 Task: In the  document mortgage Insert page numer 'on bottom of the page' change page color to  'Grey'Apply Page border, setting:  Shadow Style: three thin lines; Color: 'Black;' Width: 3/4 pt
Action: Mouse moved to (97, 22)
Screenshot: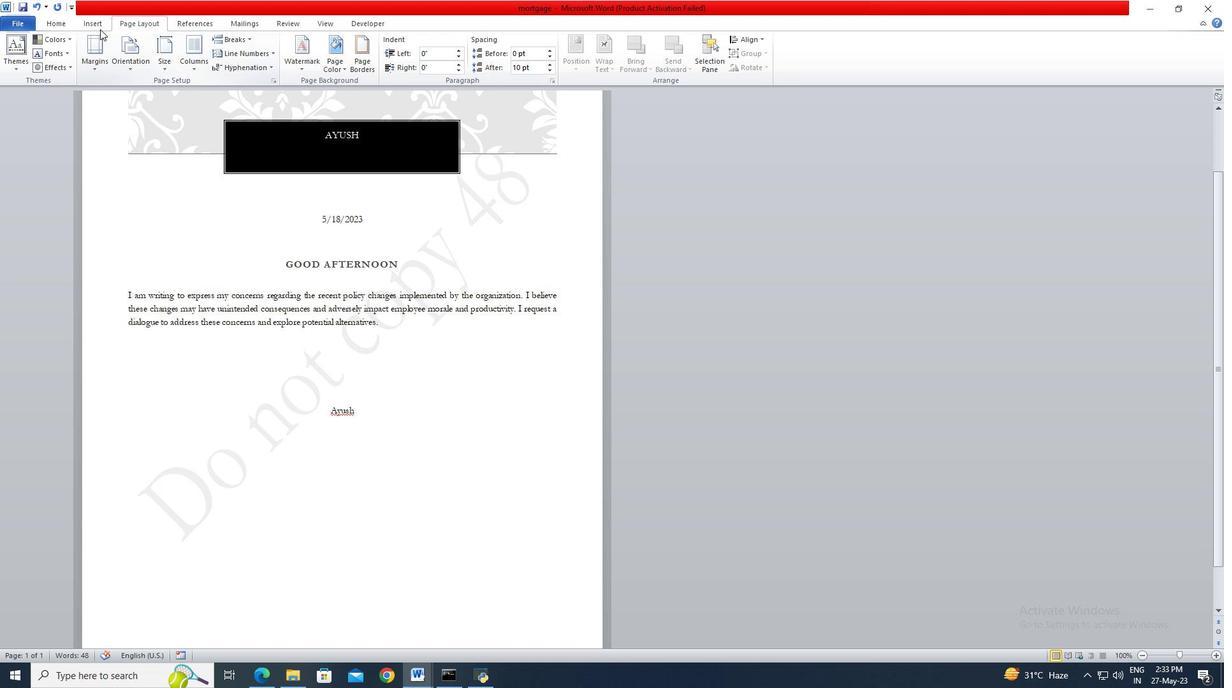 
Action: Mouse pressed left at (97, 22)
Screenshot: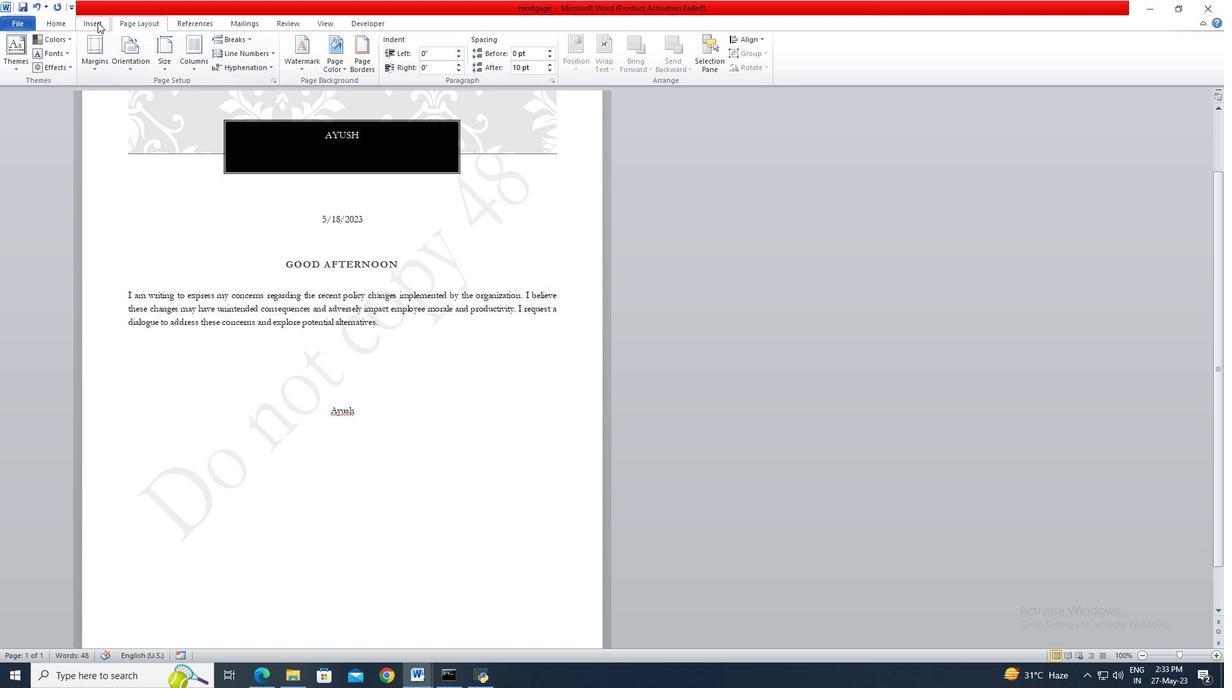
Action: Mouse moved to (498, 63)
Screenshot: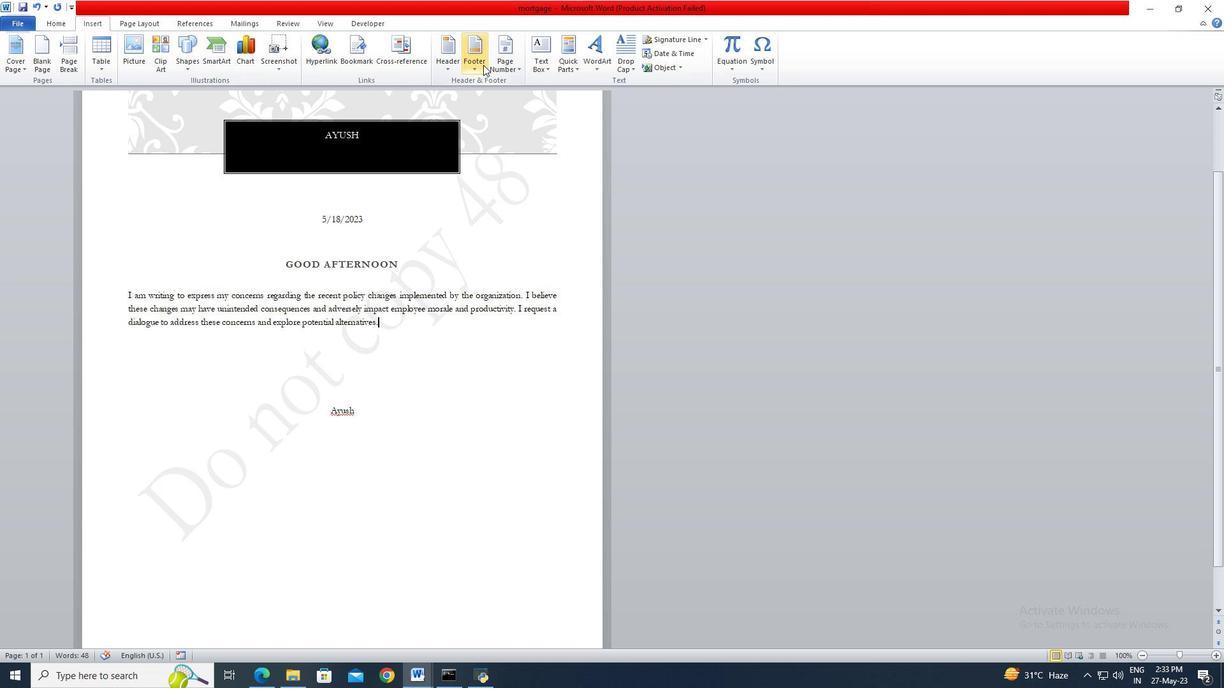 
Action: Mouse pressed left at (498, 63)
Screenshot: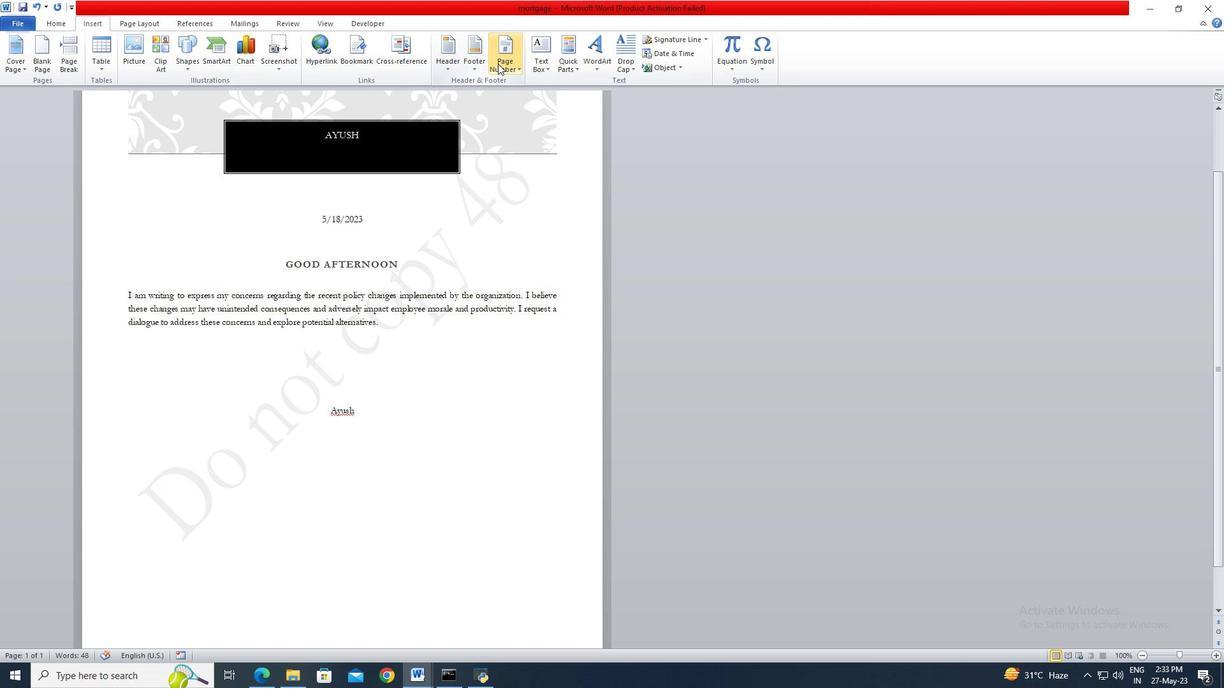 
Action: Mouse moved to (635, 126)
Screenshot: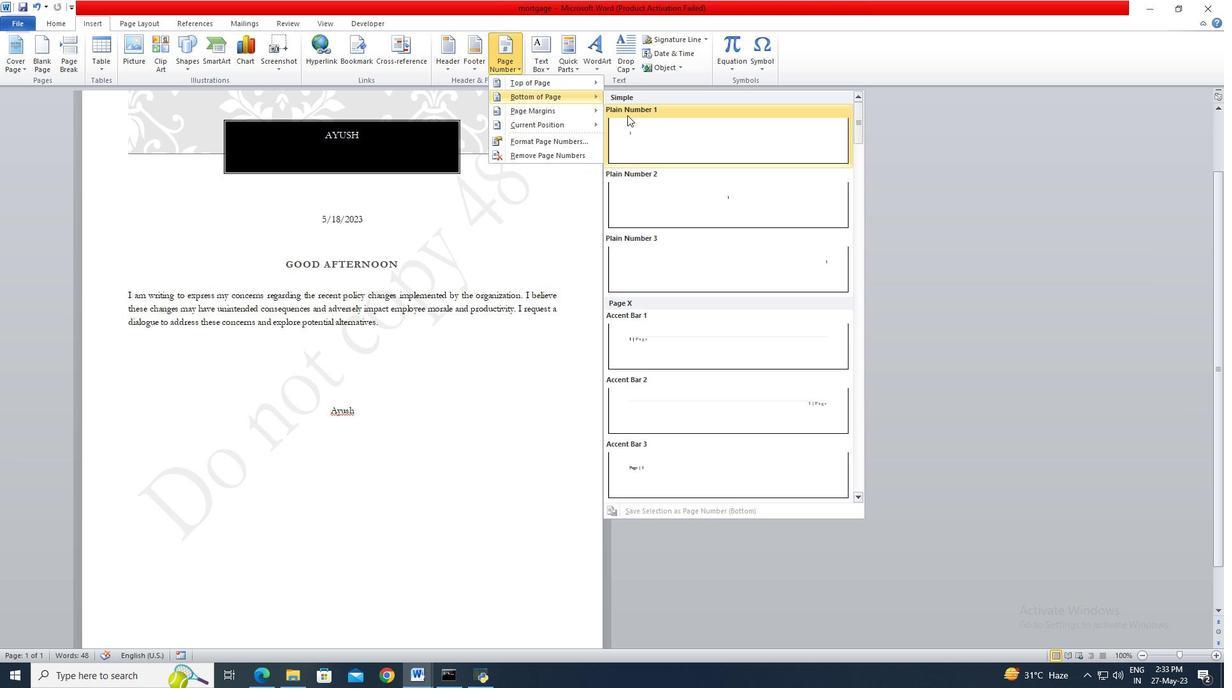 
Action: Mouse pressed left at (635, 126)
Screenshot: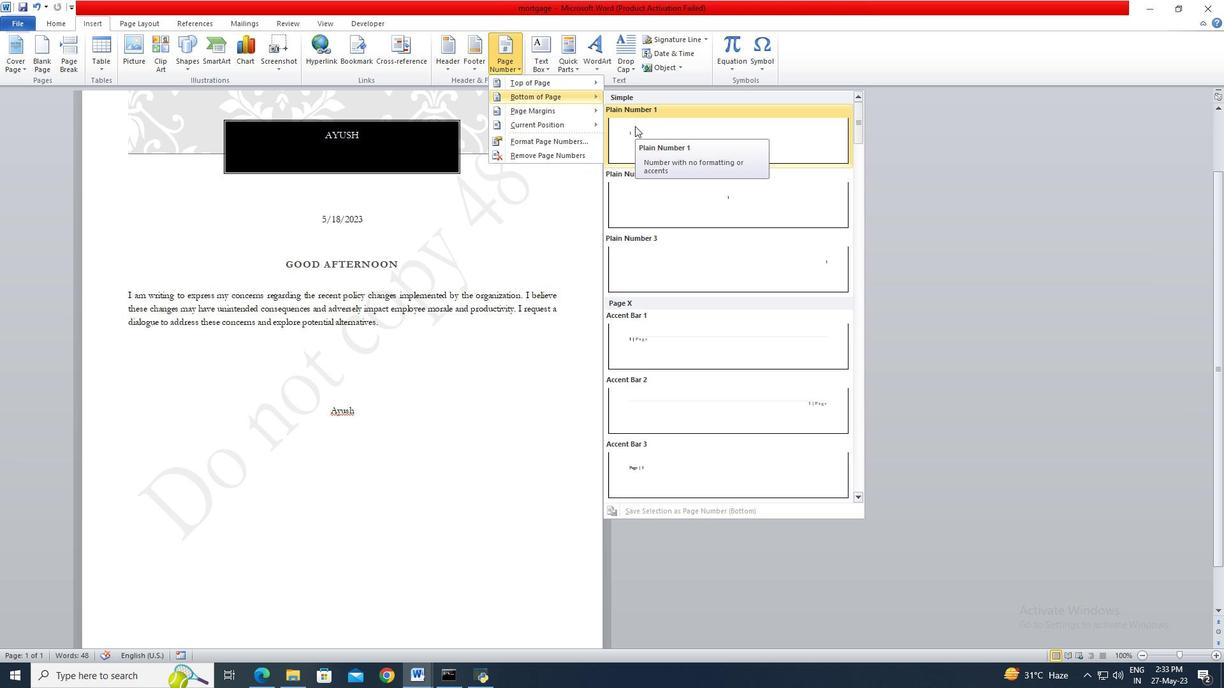 
Action: Mouse moved to (163, 23)
Screenshot: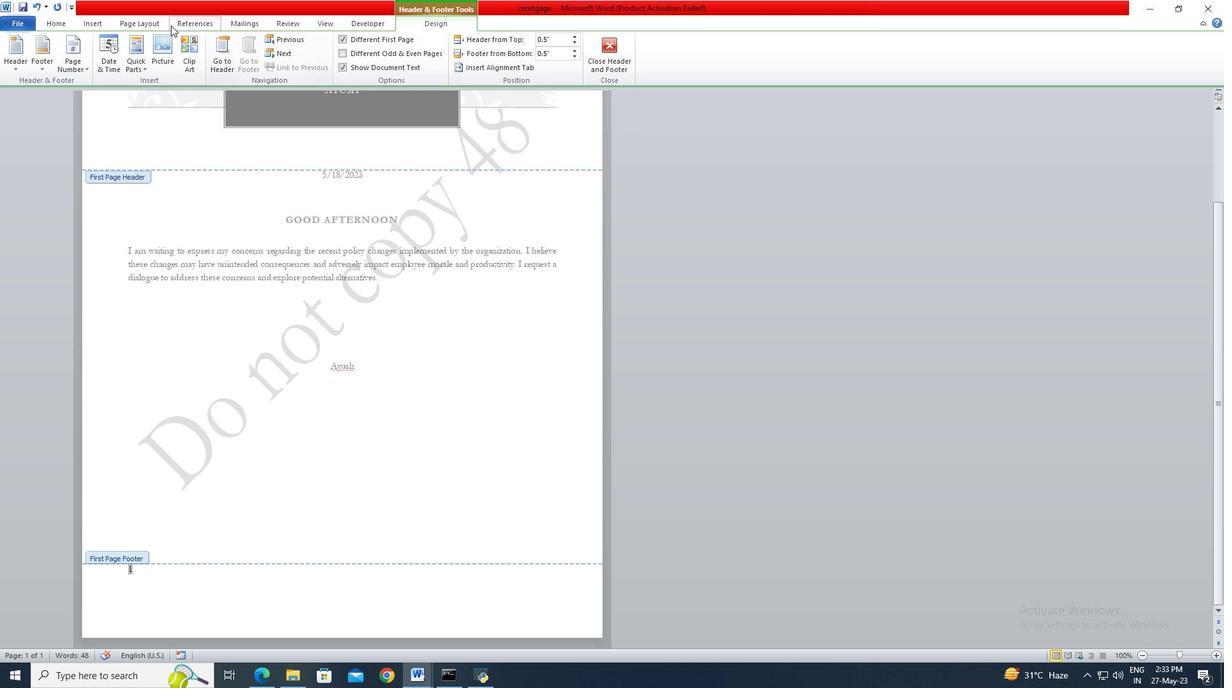 
Action: Mouse pressed left at (163, 23)
Screenshot: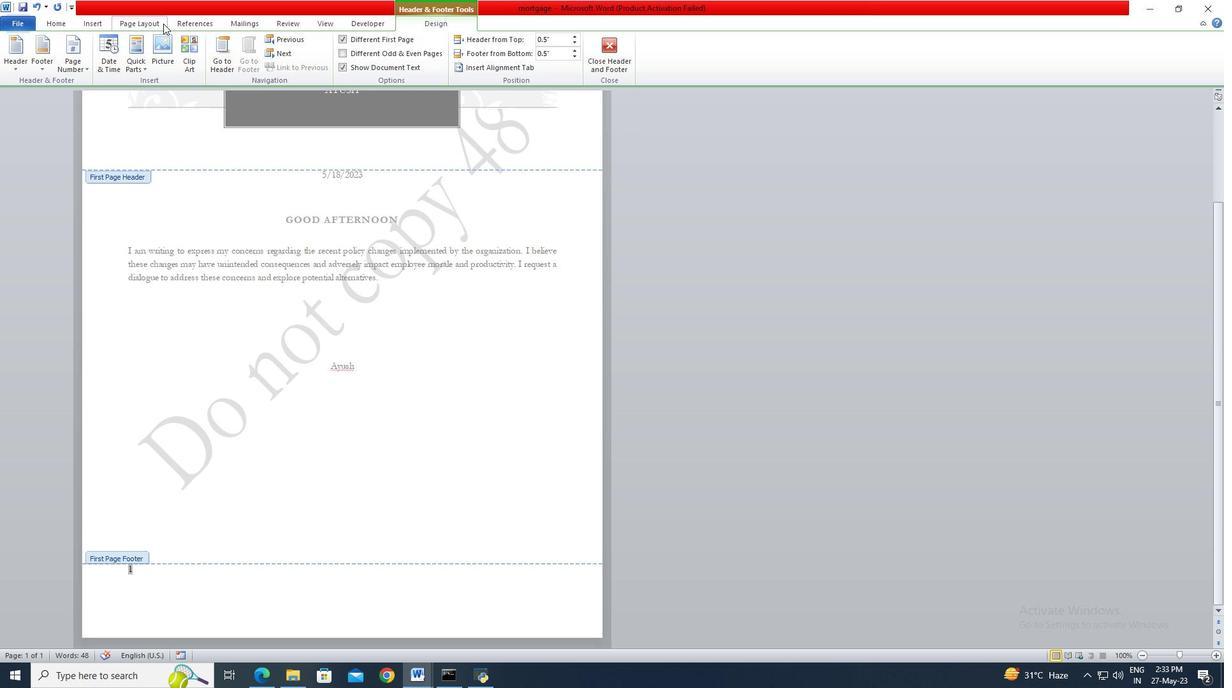 
Action: Mouse moved to (329, 70)
Screenshot: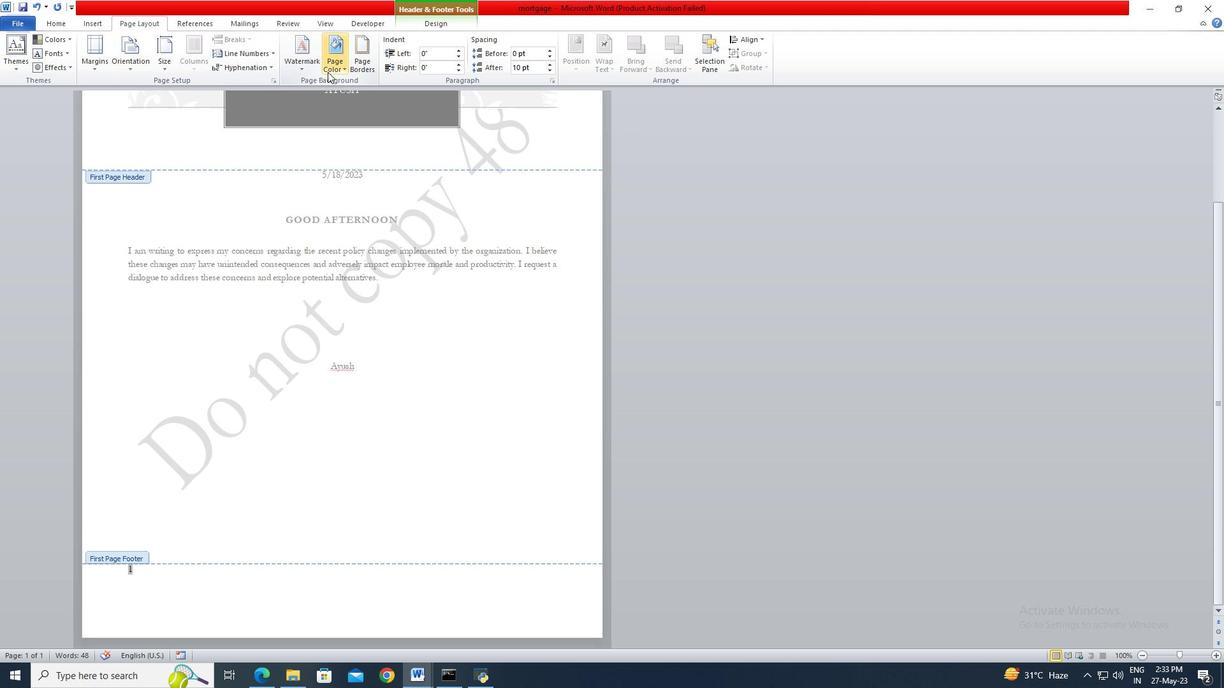 
Action: Mouse pressed left at (329, 70)
Screenshot: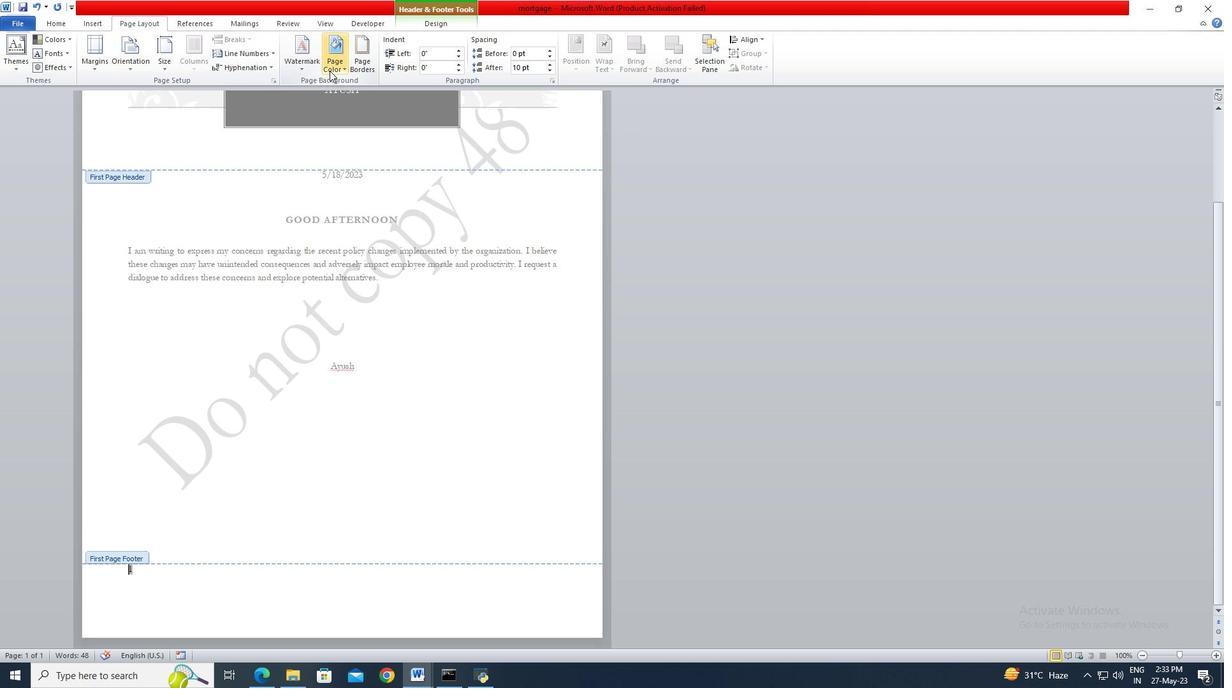 
Action: Mouse moved to (357, 121)
Screenshot: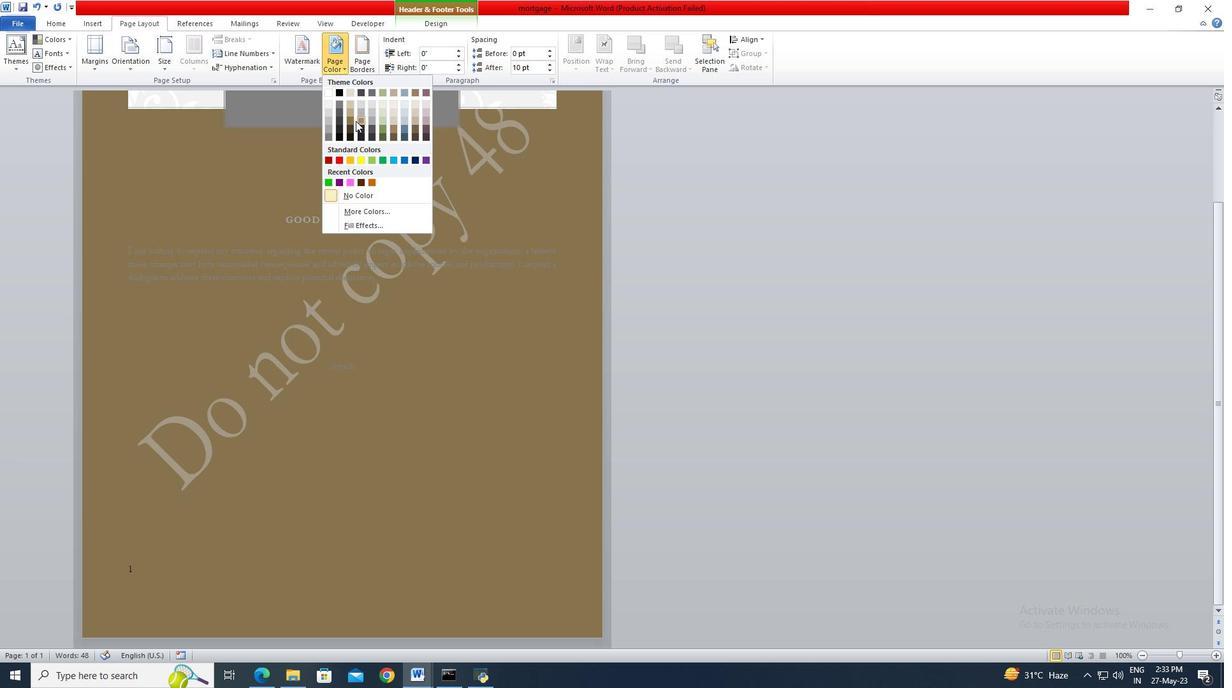 
Action: Mouse pressed left at (357, 121)
Screenshot: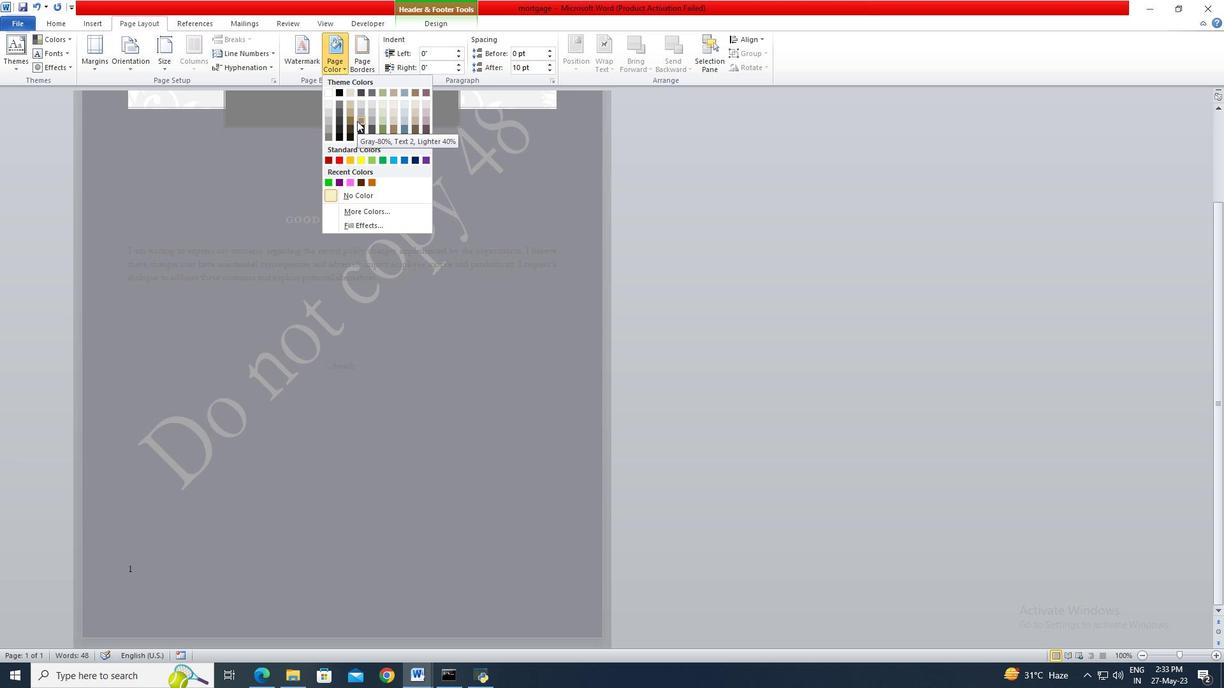 
Action: Mouse moved to (366, 71)
Screenshot: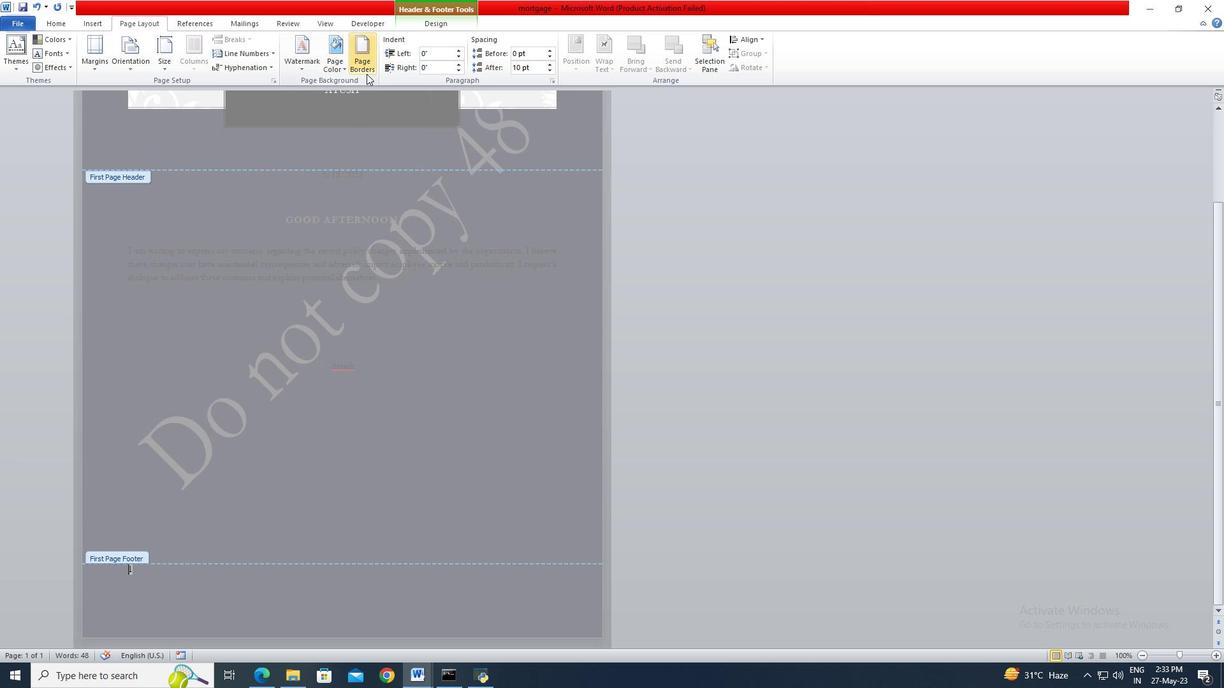 
Action: Mouse pressed left at (366, 71)
Screenshot: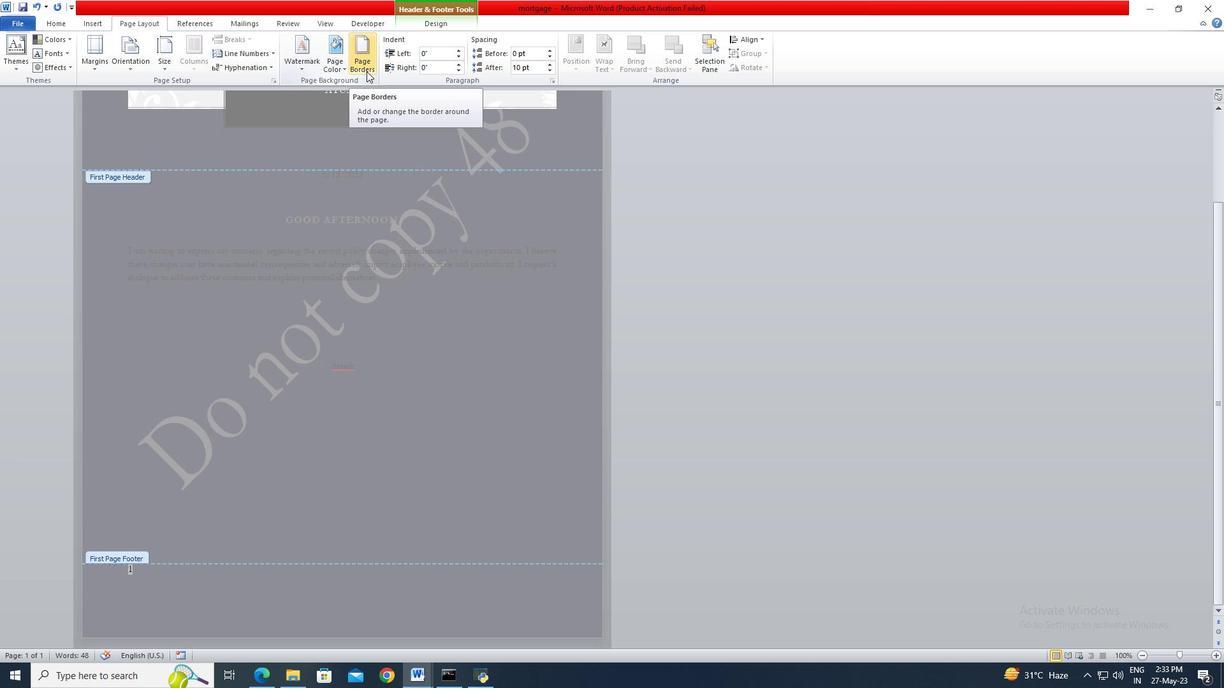 
Action: Mouse moved to (469, 315)
Screenshot: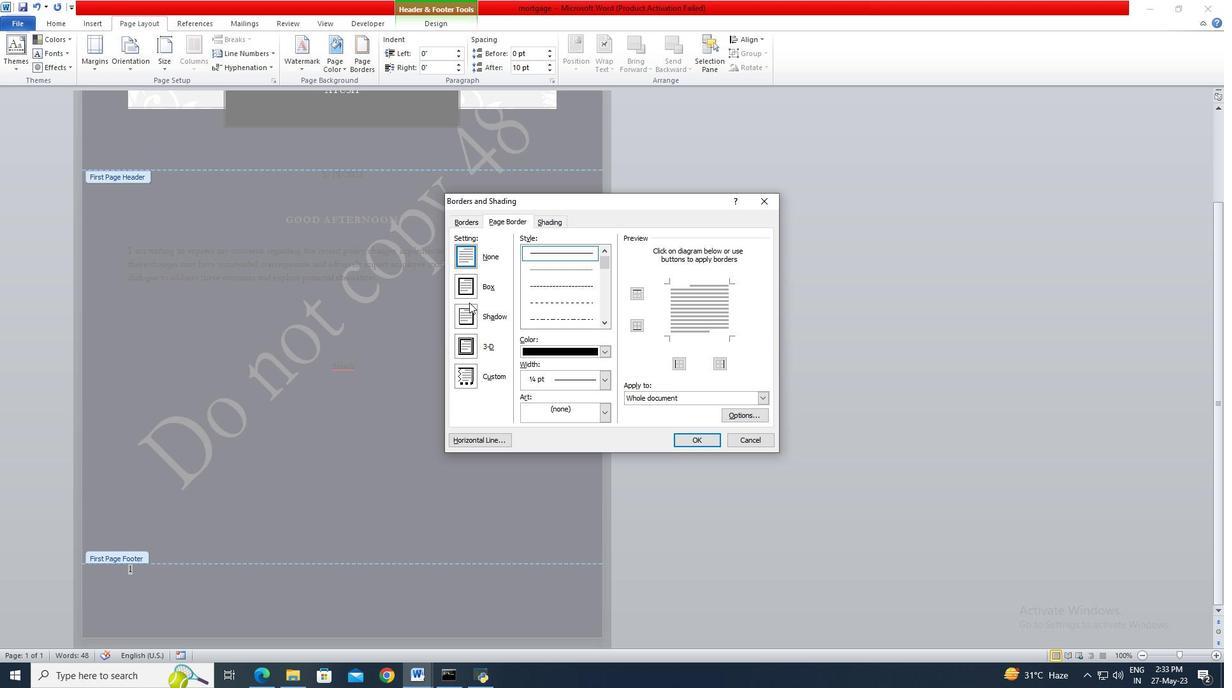
Action: Mouse pressed left at (469, 315)
Screenshot: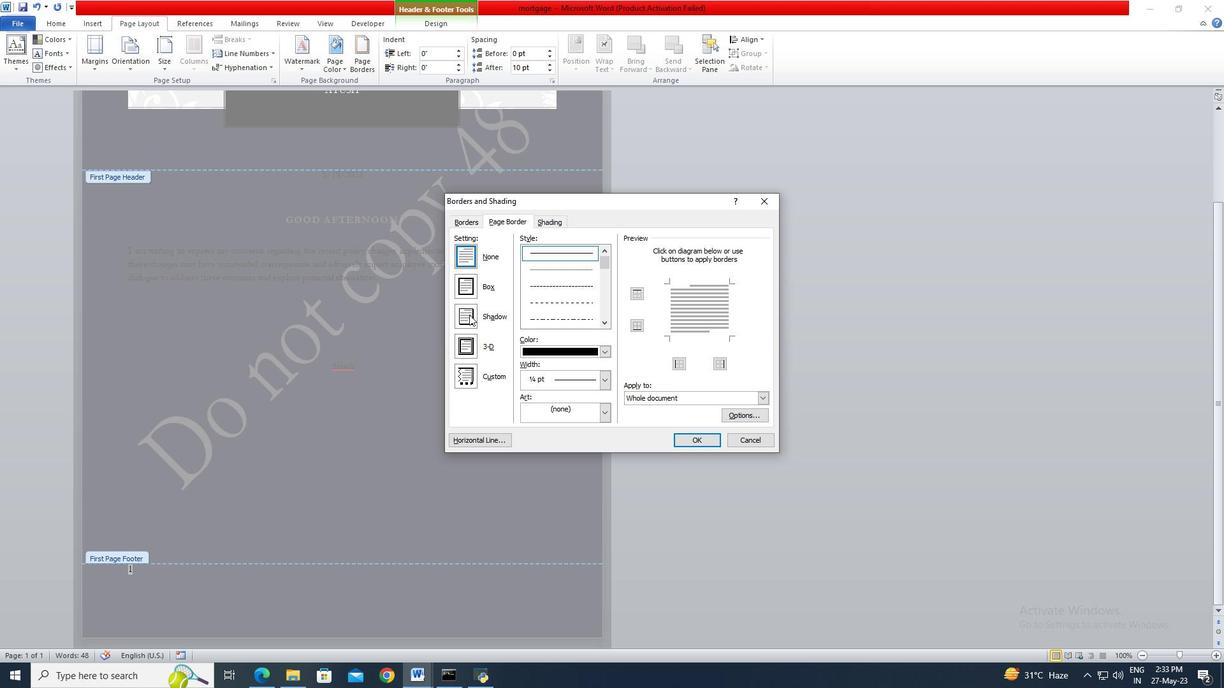 
Action: Mouse moved to (601, 322)
Screenshot: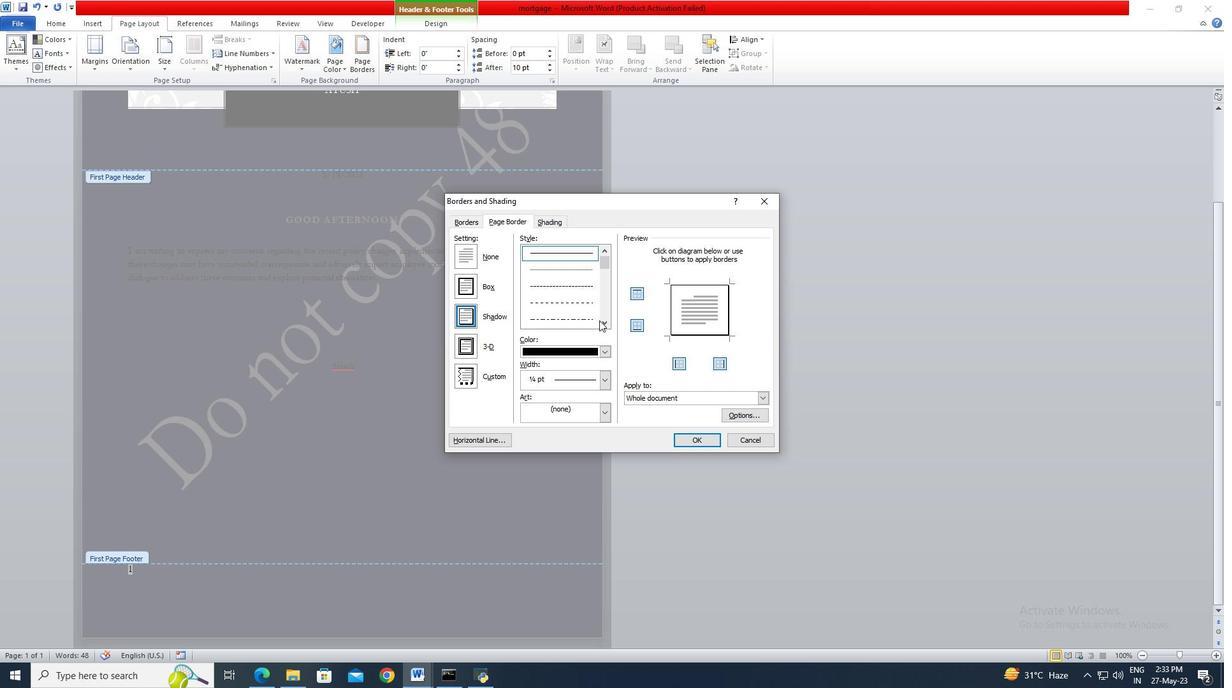 
Action: Mouse pressed left at (601, 322)
Screenshot: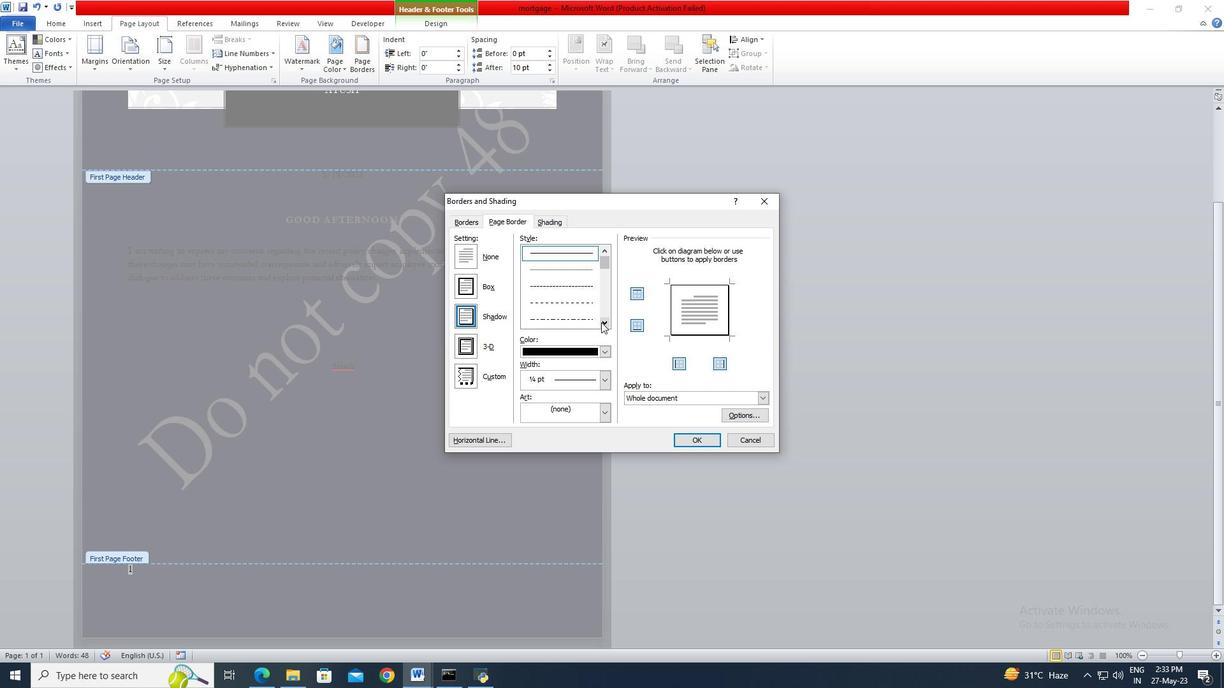 
Action: Mouse pressed left at (601, 322)
Screenshot: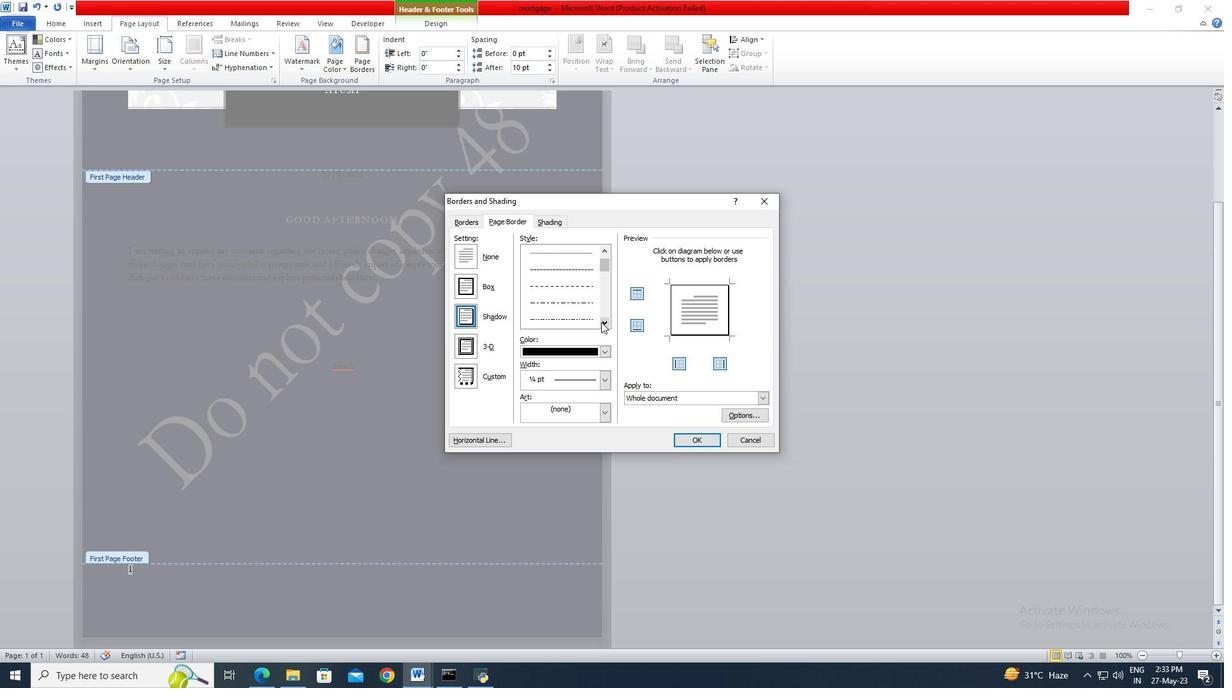 
Action: Mouse pressed left at (601, 322)
Screenshot: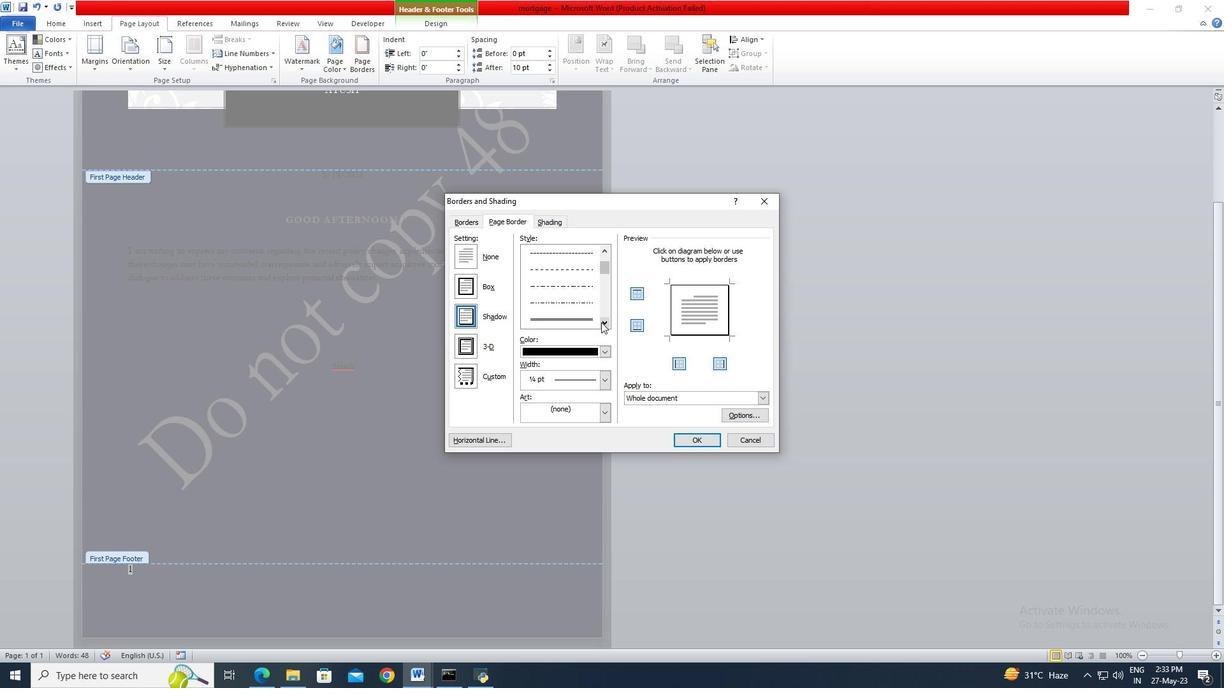 
Action: Mouse moved to (582, 318)
Screenshot: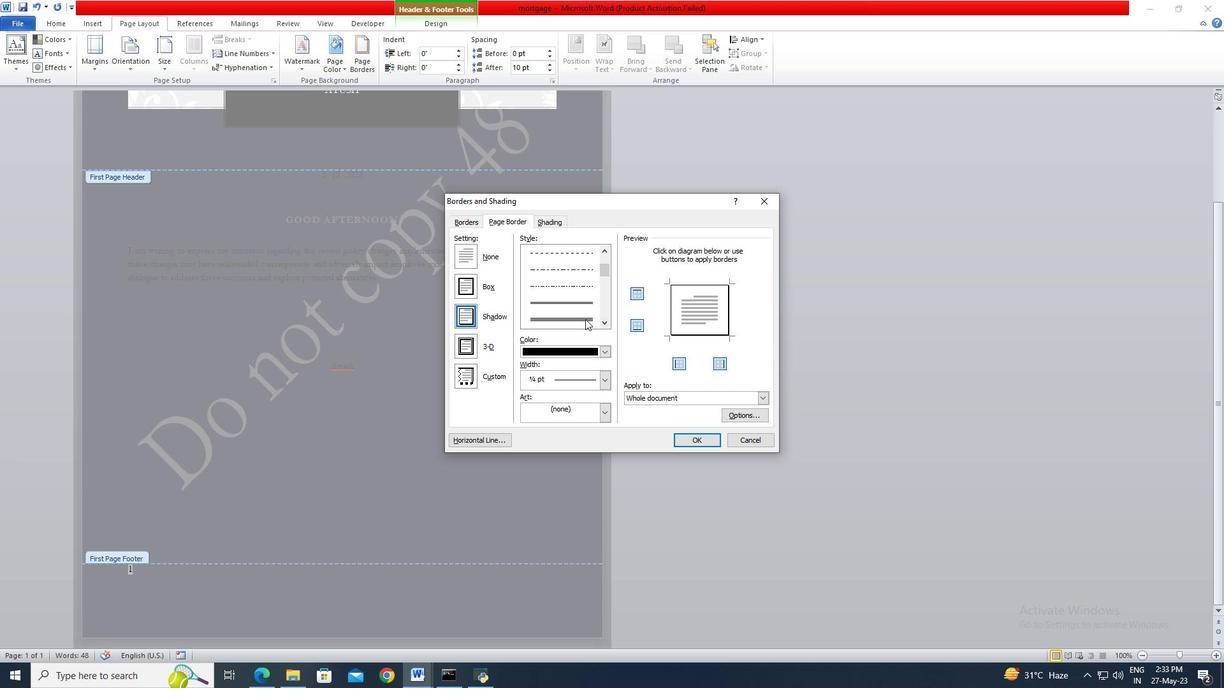 
Action: Mouse pressed left at (582, 318)
Screenshot: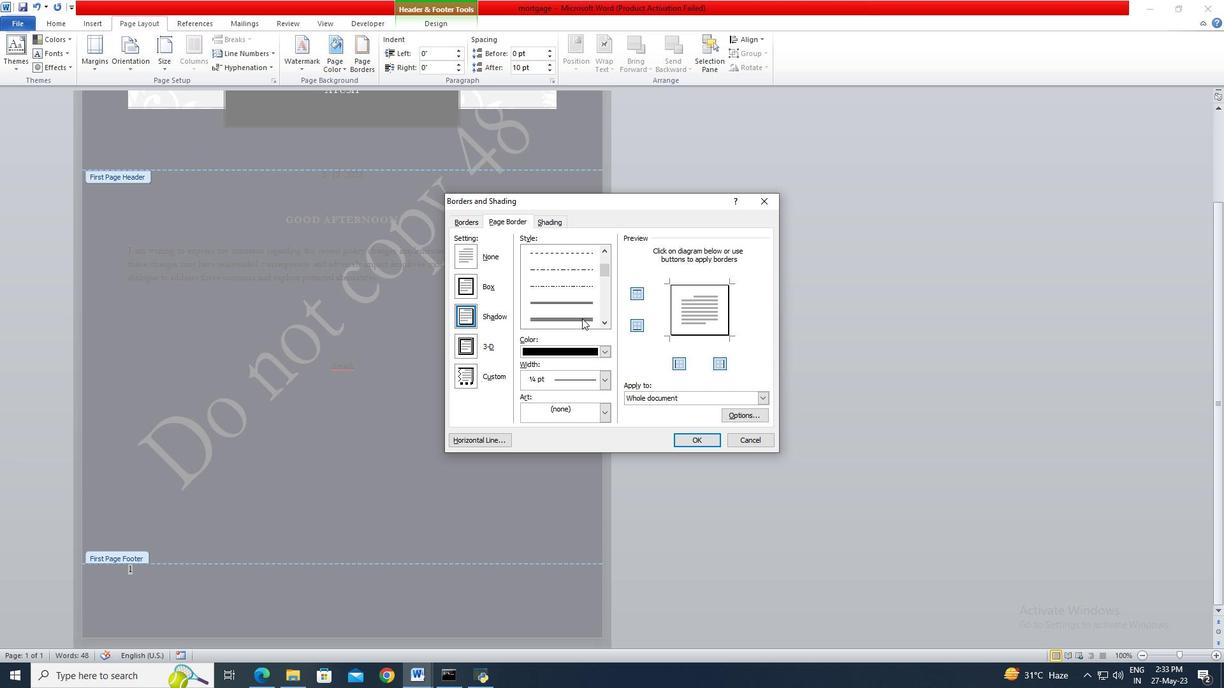 
Action: Mouse moved to (599, 352)
Screenshot: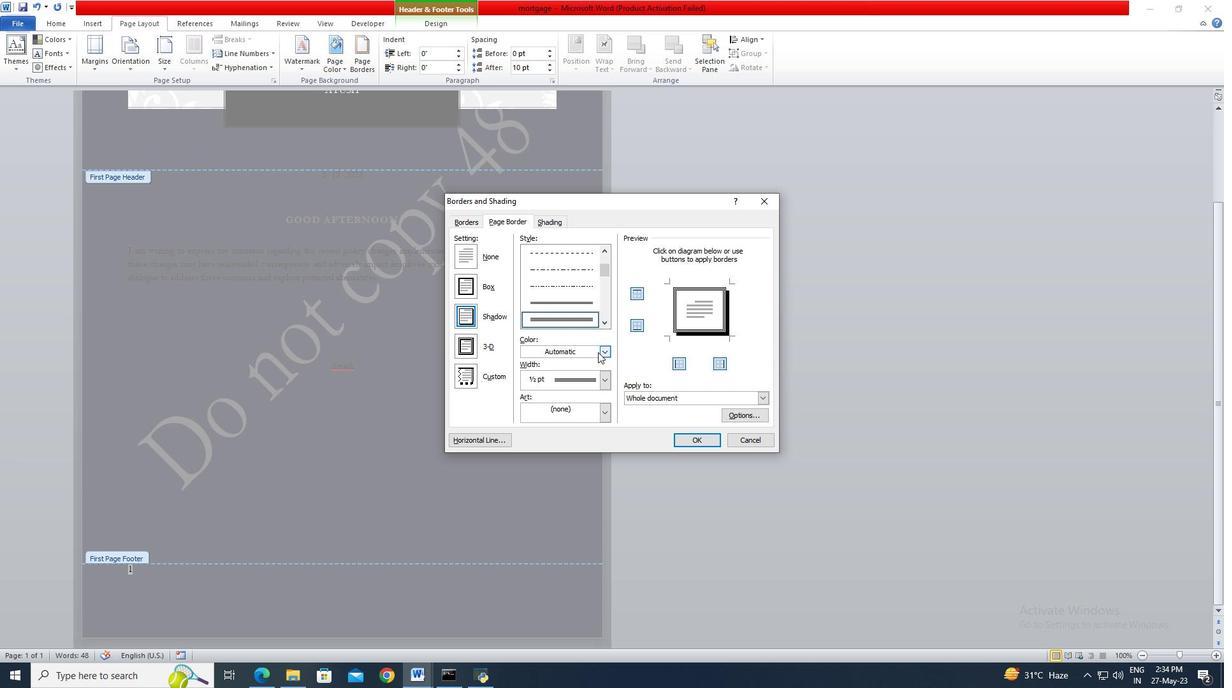 
Action: Mouse pressed left at (599, 352)
Screenshot: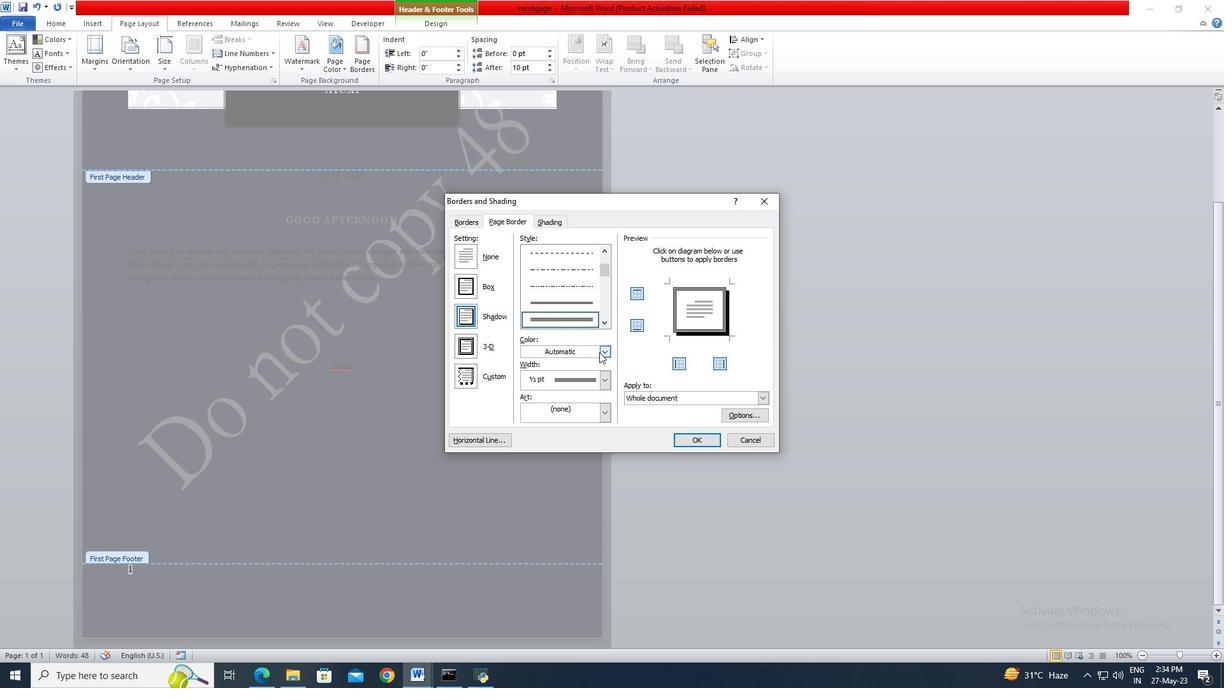 
Action: Mouse moved to (538, 389)
Screenshot: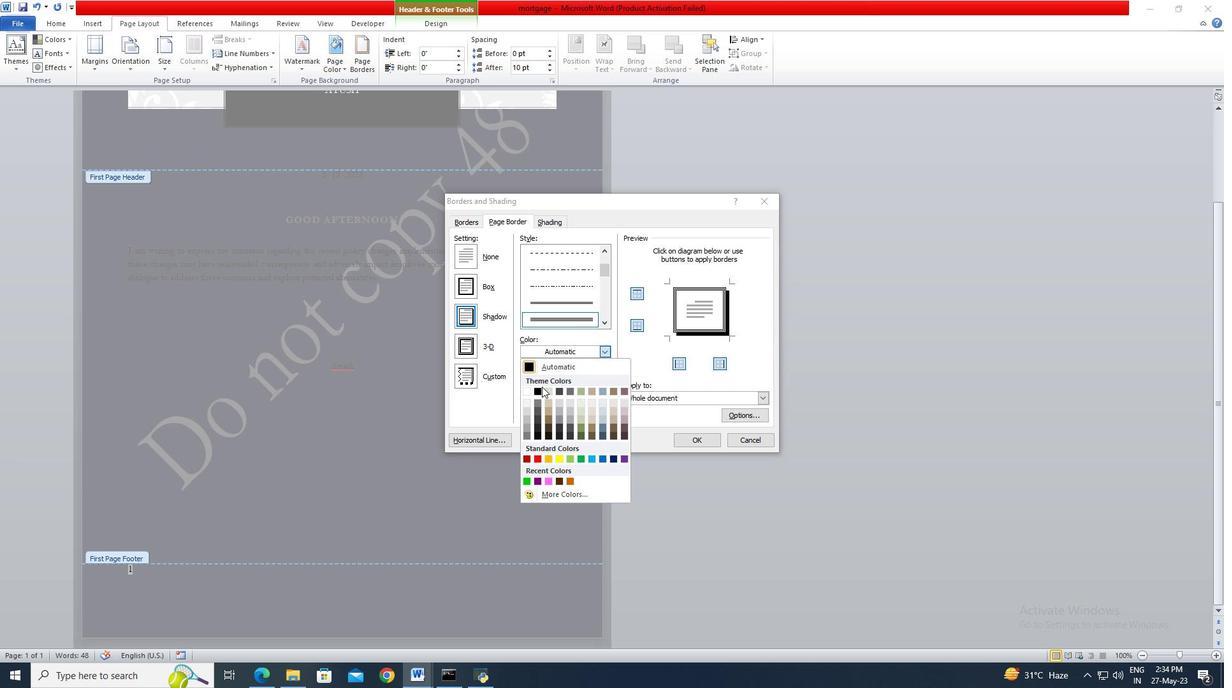 
Action: Mouse pressed left at (538, 389)
Screenshot: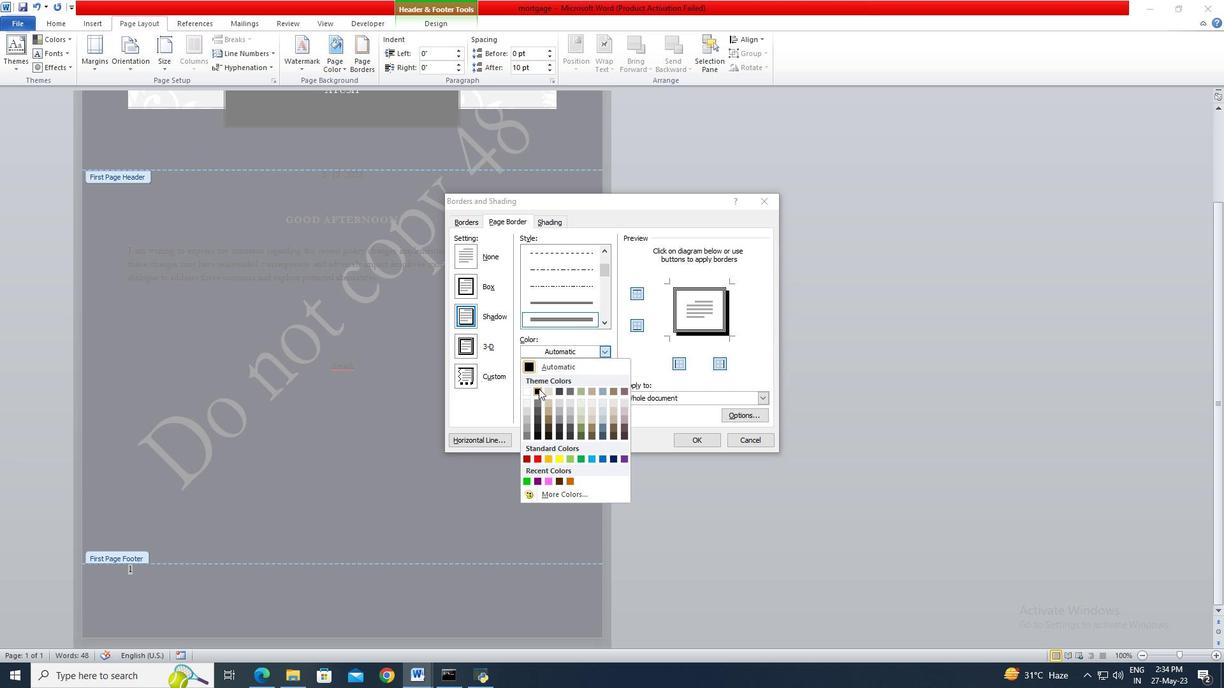 
Action: Mouse moved to (602, 378)
Screenshot: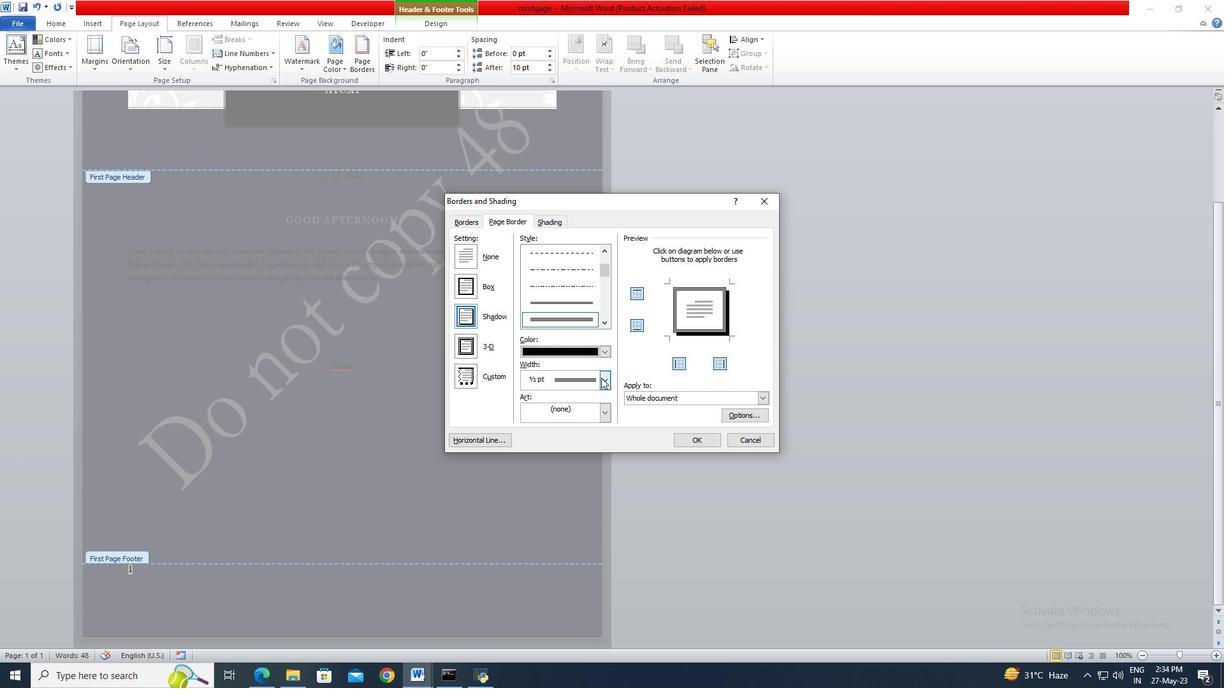 
Action: Mouse pressed left at (602, 378)
Screenshot: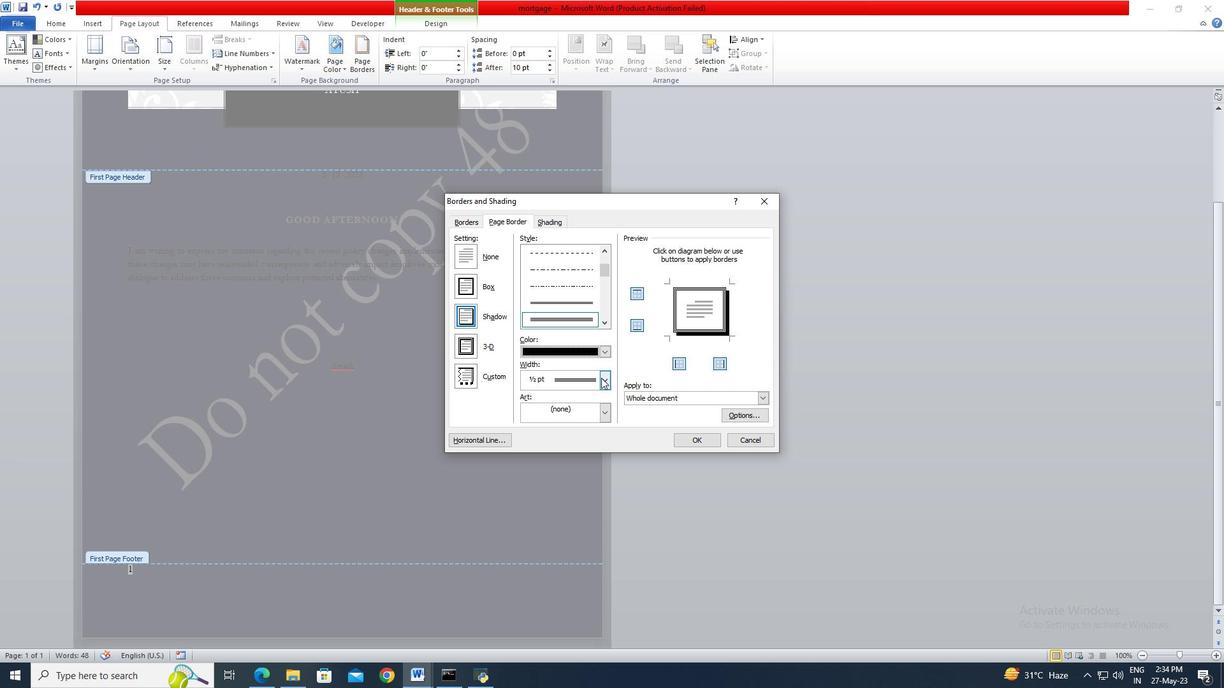 
Action: Mouse moved to (590, 424)
Screenshot: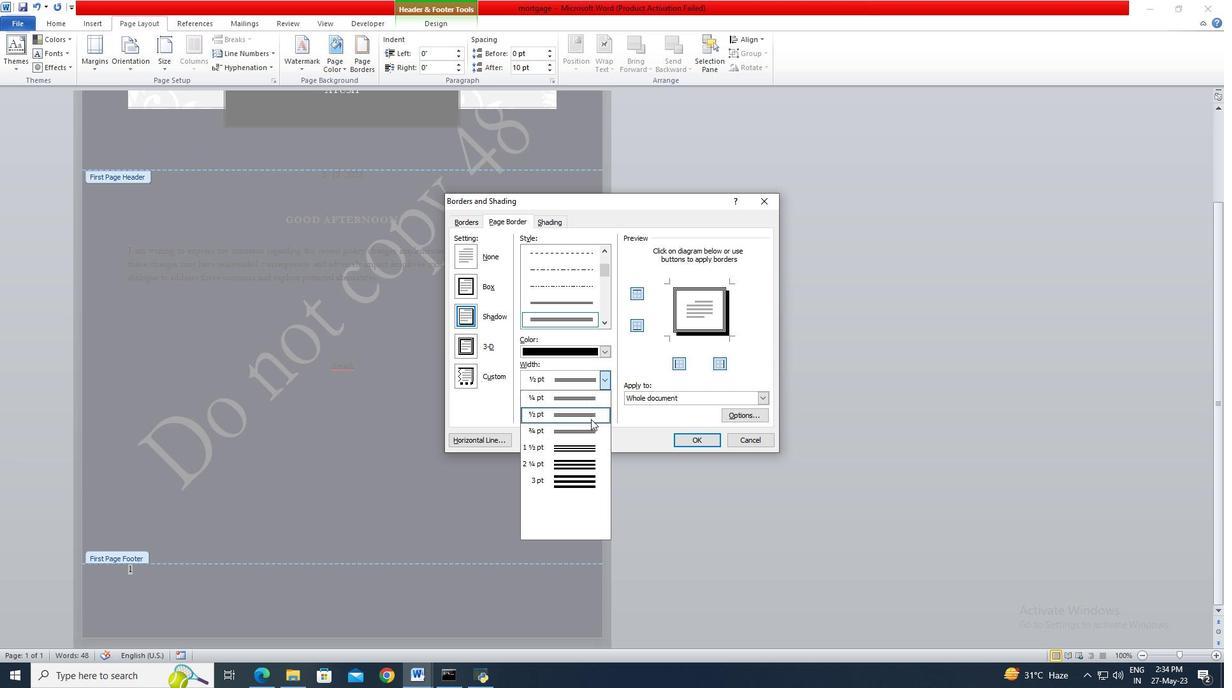 
Action: Mouse pressed left at (590, 424)
Screenshot: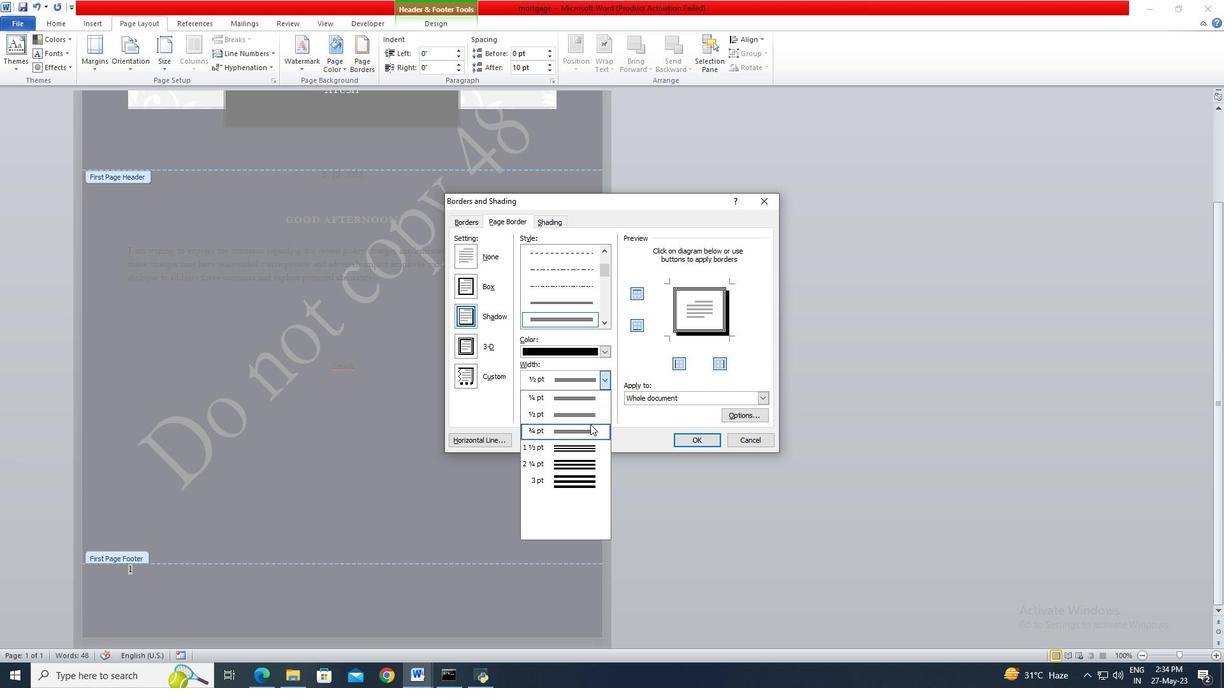 
Action: Mouse moved to (684, 438)
Screenshot: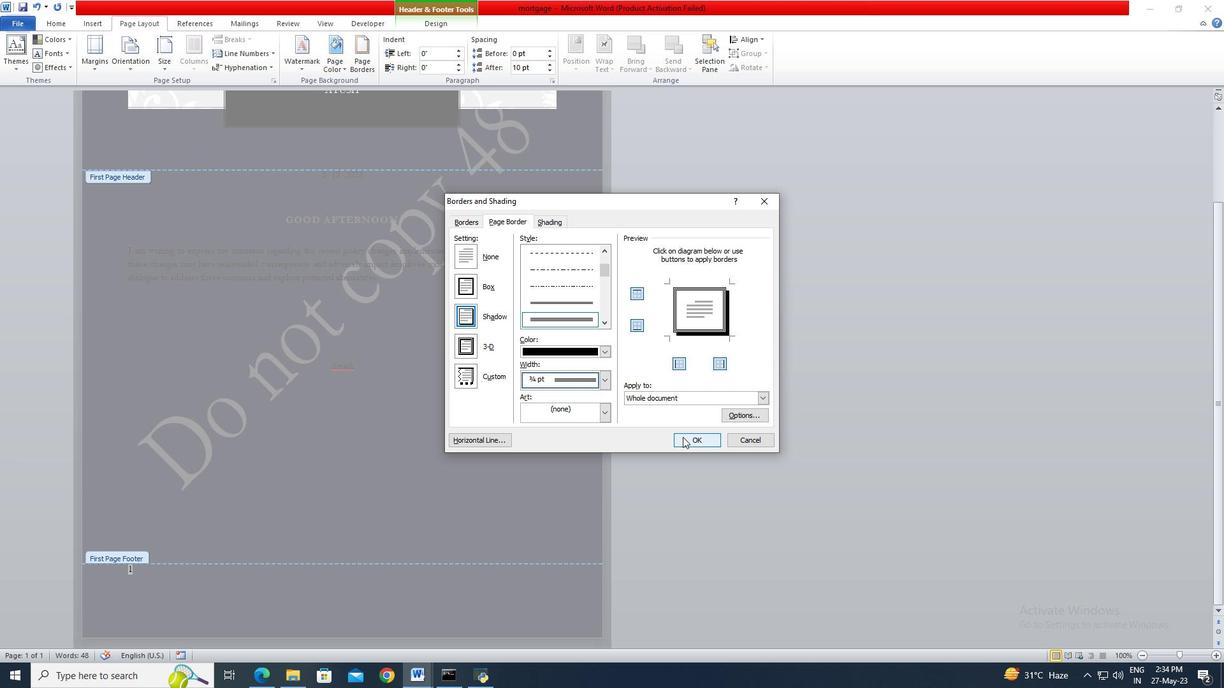 
Action: Mouse pressed left at (684, 438)
Screenshot: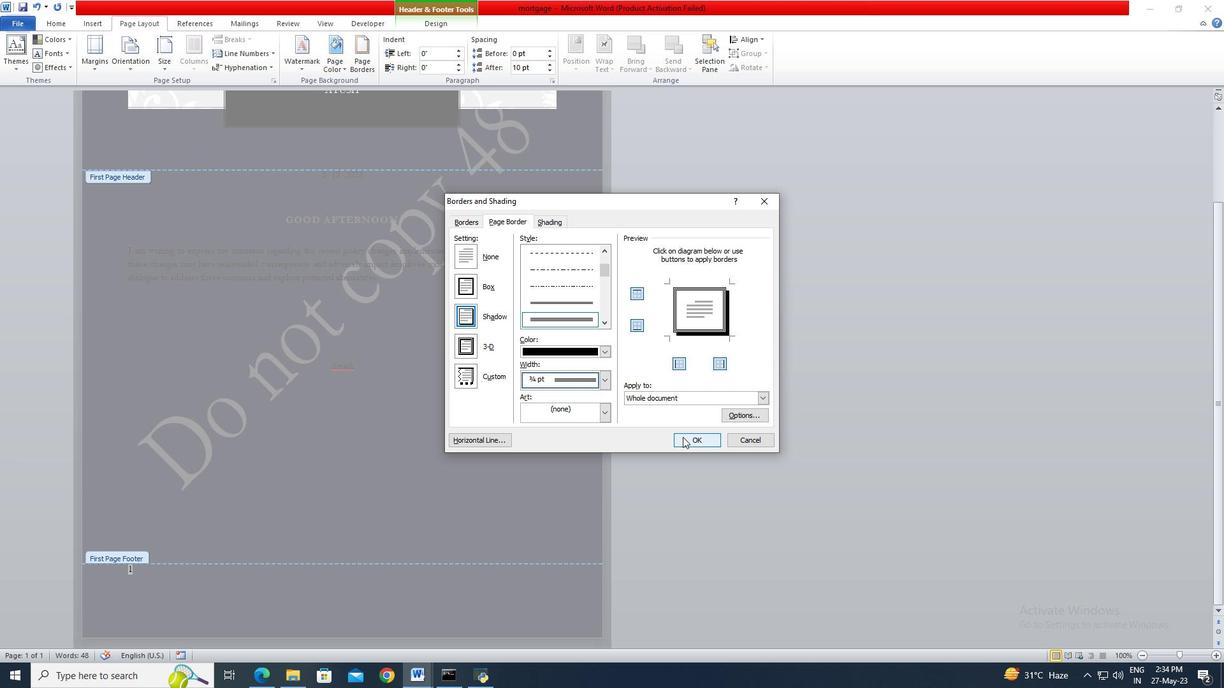
Action: Mouse moved to (564, 419)
Screenshot: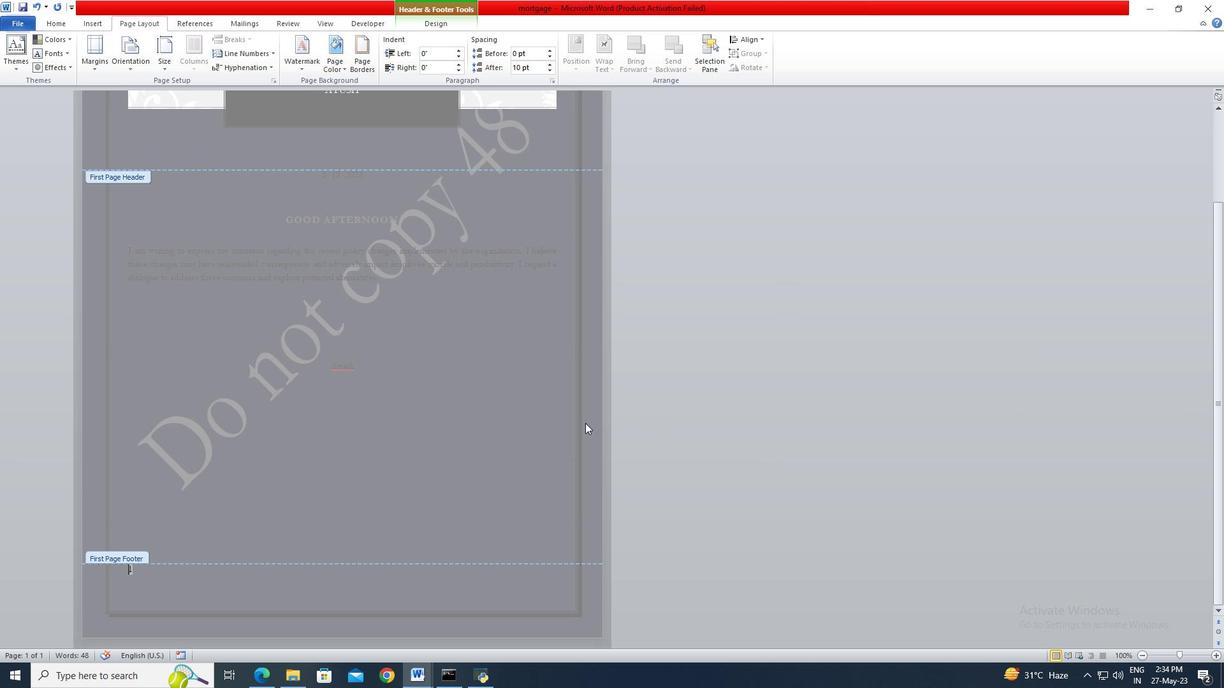 
Action: Mouse pressed left at (564, 419)
Screenshot: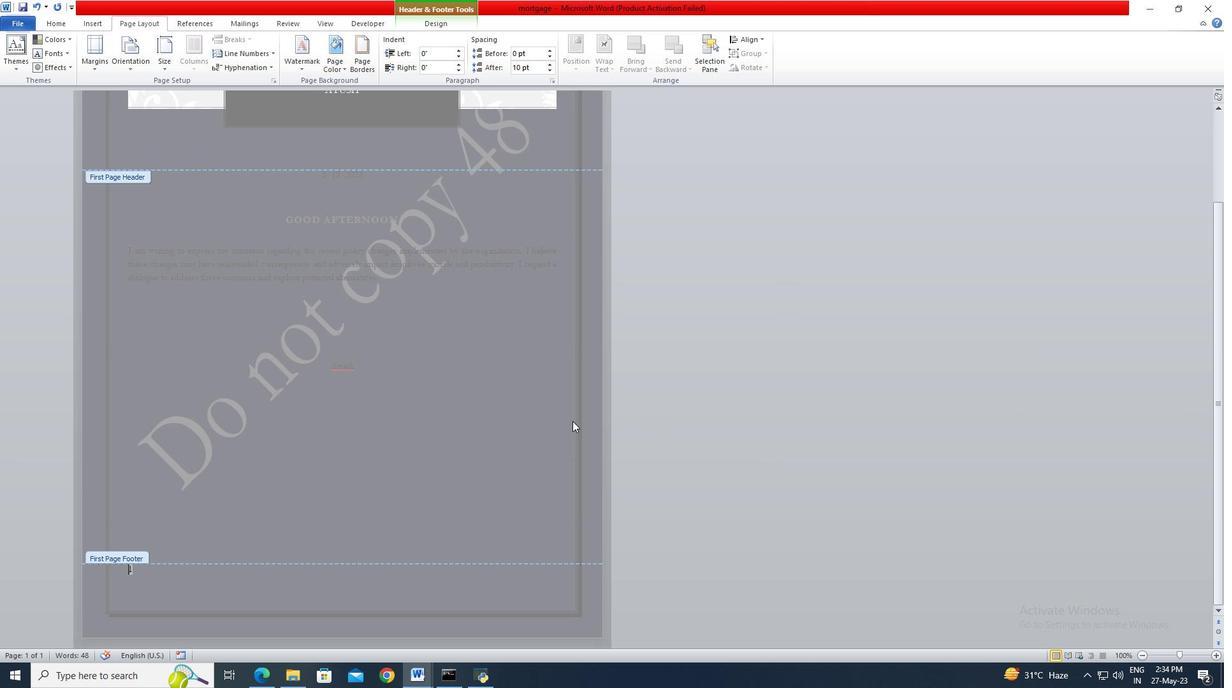 
